 Task: Select filter "High" in priority.
Action: Mouse moved to (80, 139)
Screenshot: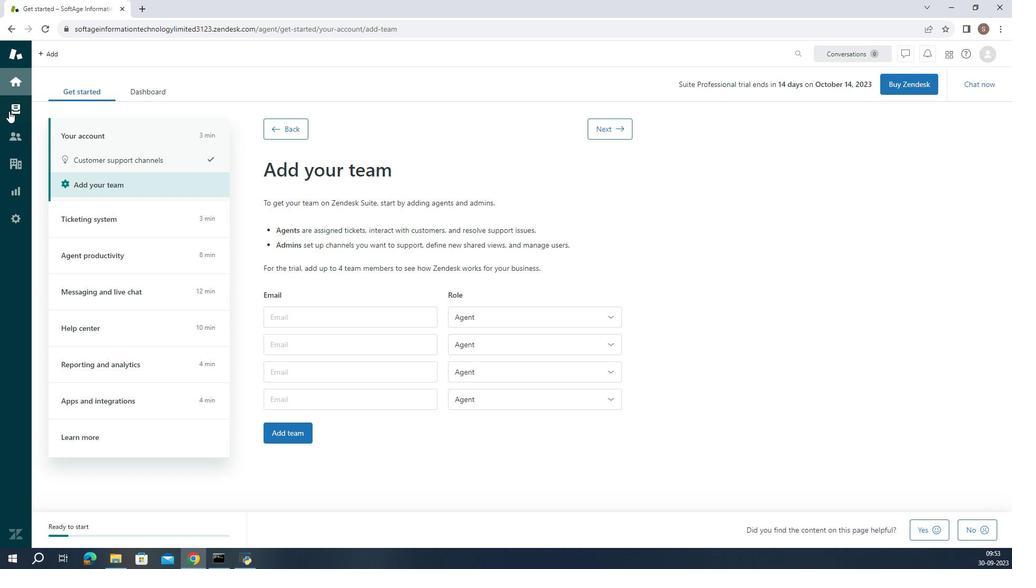 
Action: Mouse pressed left at (80, 139)
Screenshot: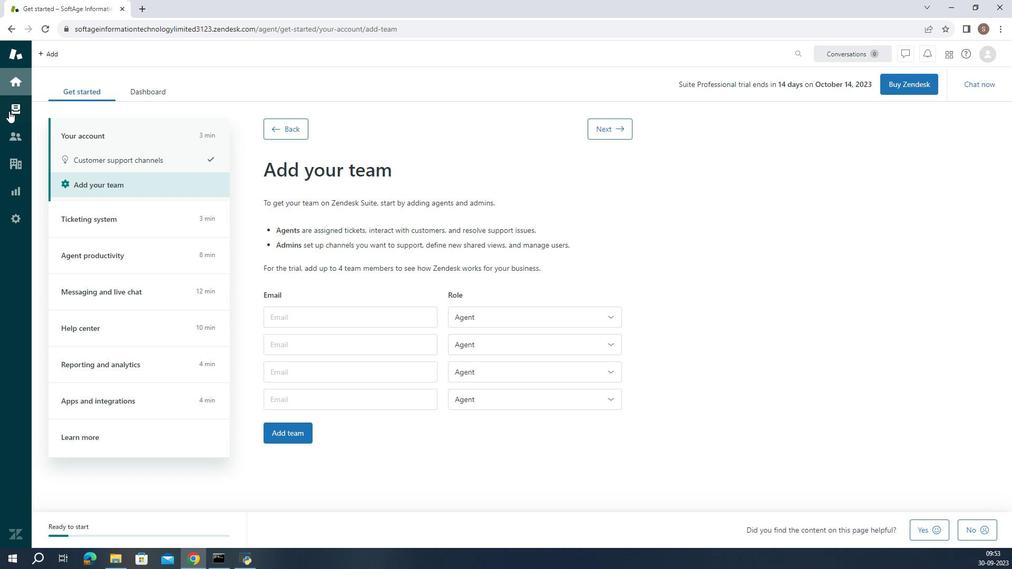 
Action: Mouse moved to (183, 193)
Screenshot: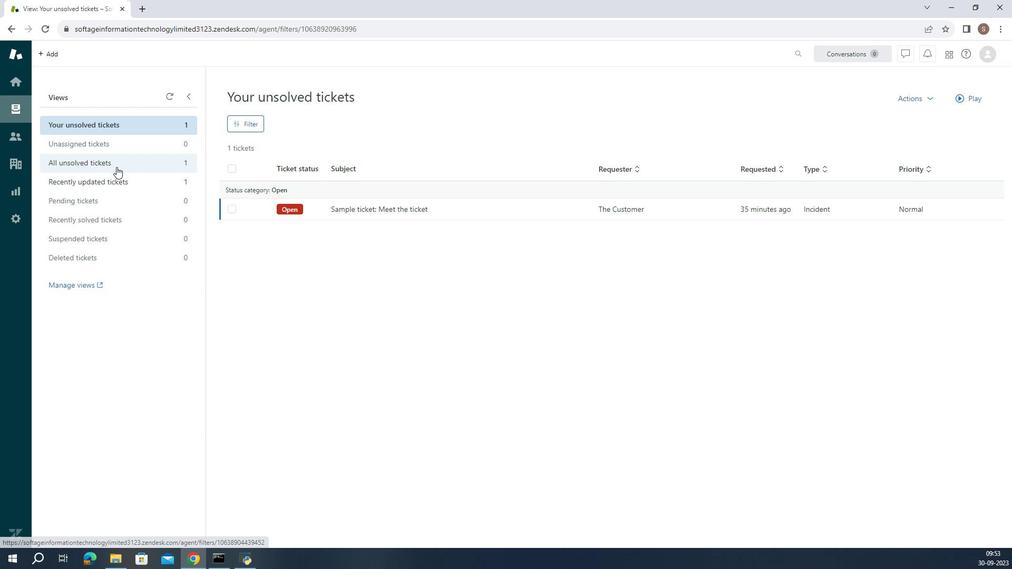 
Action: Mouse pressed left at (183, 193)
Screenshot: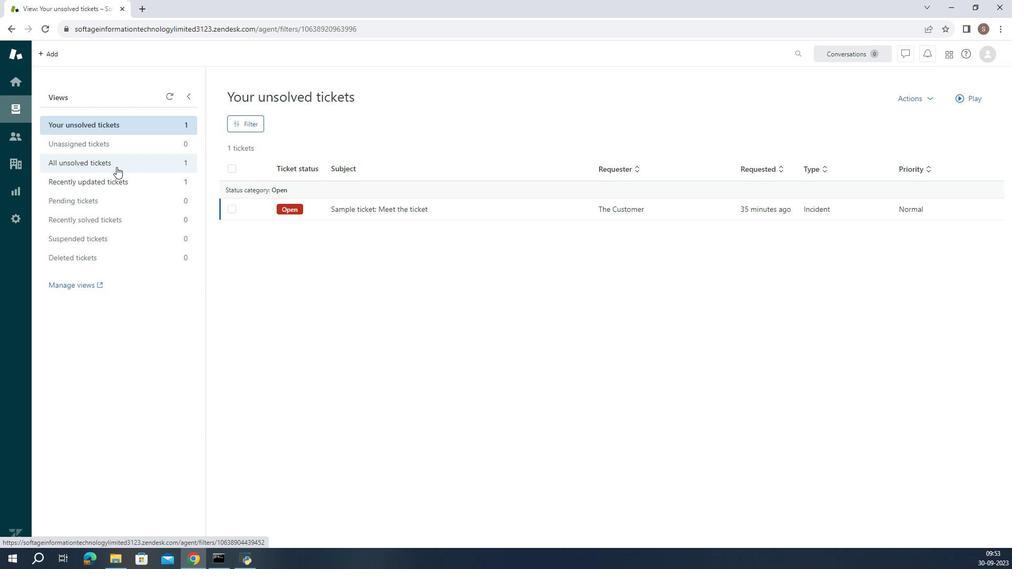 
Action: Mouse moved to (300, 151)
Screenshot: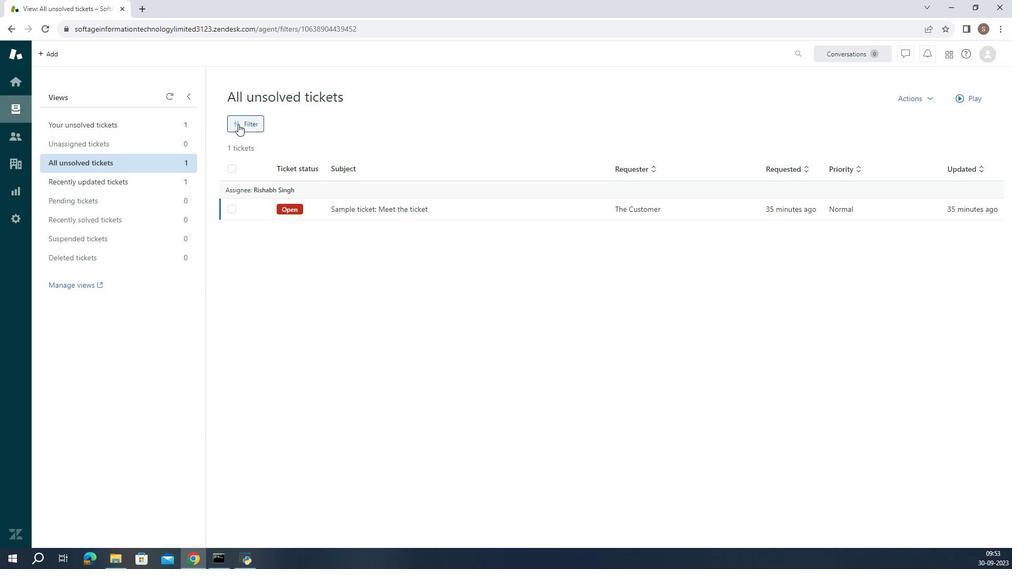 
Action: Mouse pressed left at (300, 151)
Screenshot: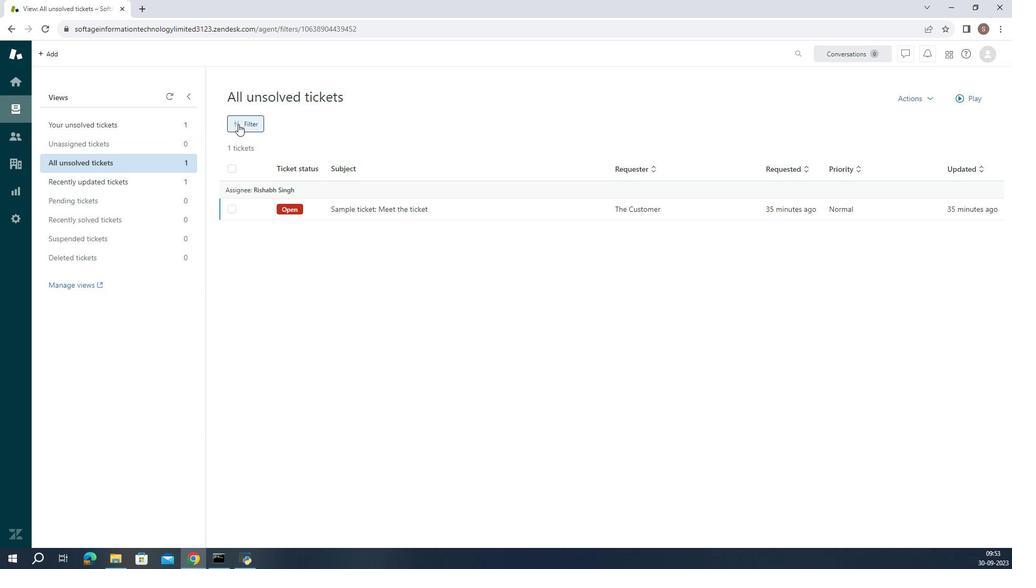 
Action: Mouse moved to (894, 333)
Screenshot: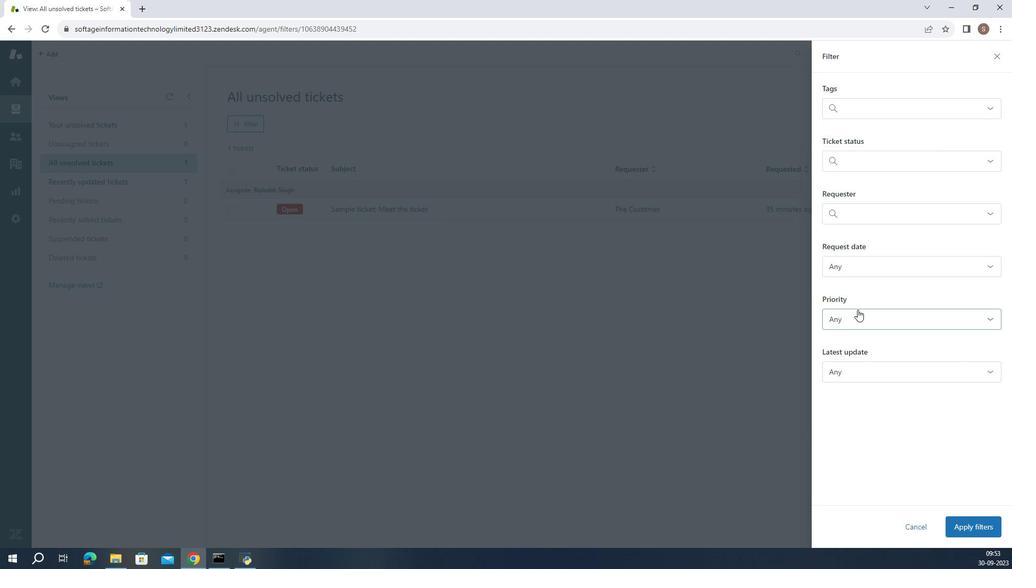 
Action: Mouse pressed left at (894, 333)
Screenshot: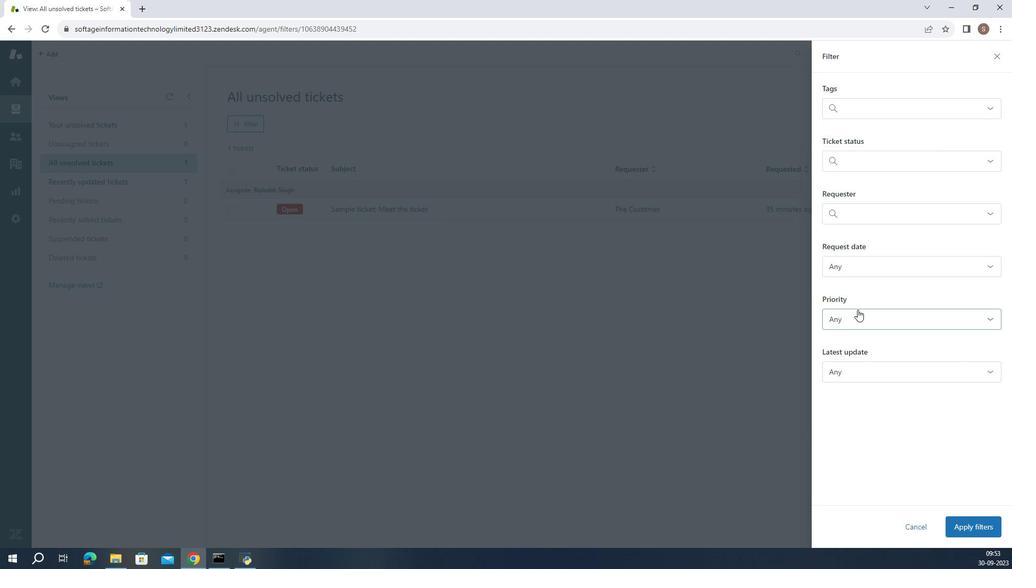 
Action: Mouse moved to (910, 441)
Screenshot: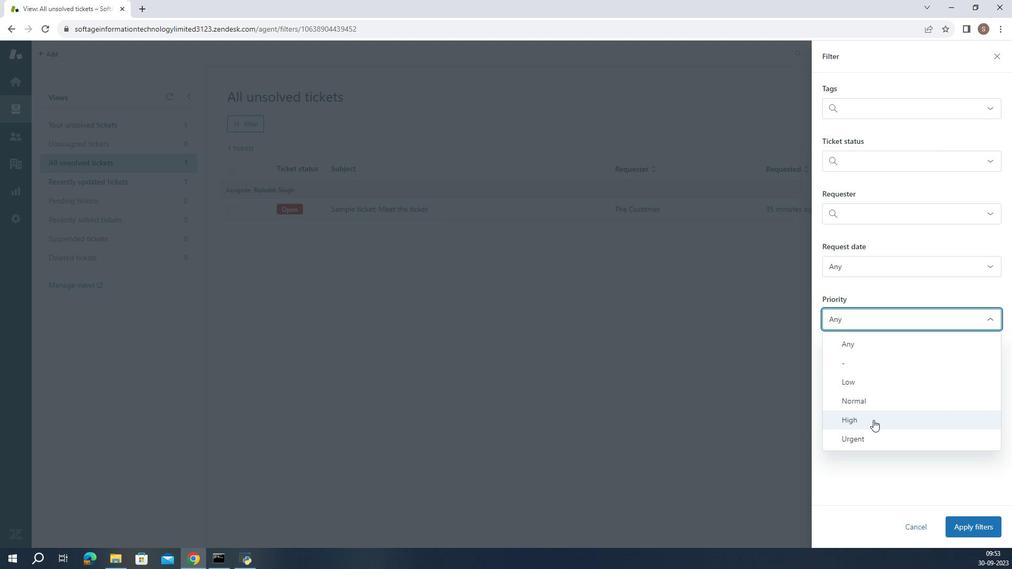
Action: Mouse pressed left at (910, 441)
Screenshot: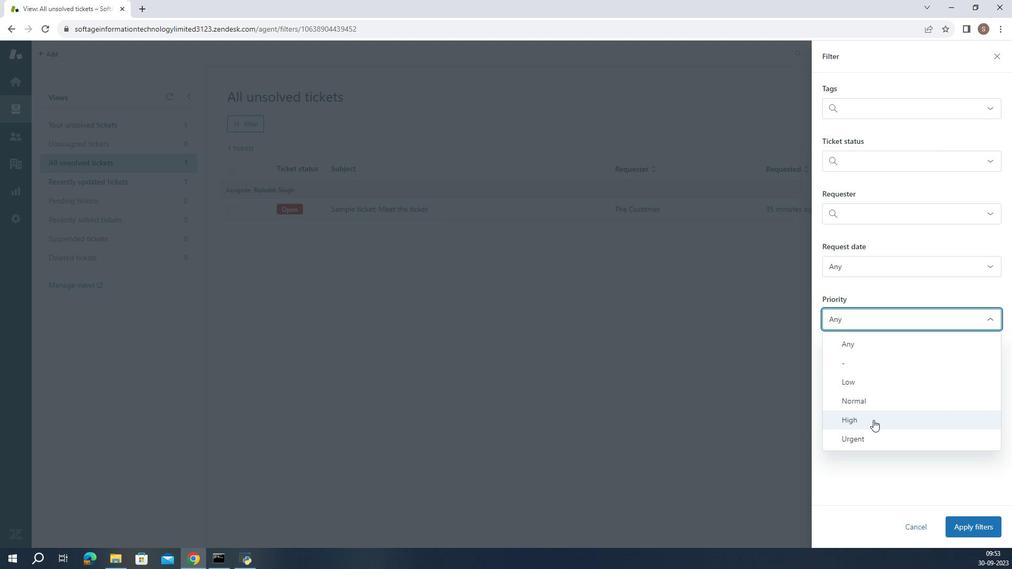 
